 Task: In the  document implementation.pdf, change border color to  'Red' and border width to  '1' Select the first Column and fill it with the color  Light Orange
Action: Mouse moved to (315, 202)
Screenshot: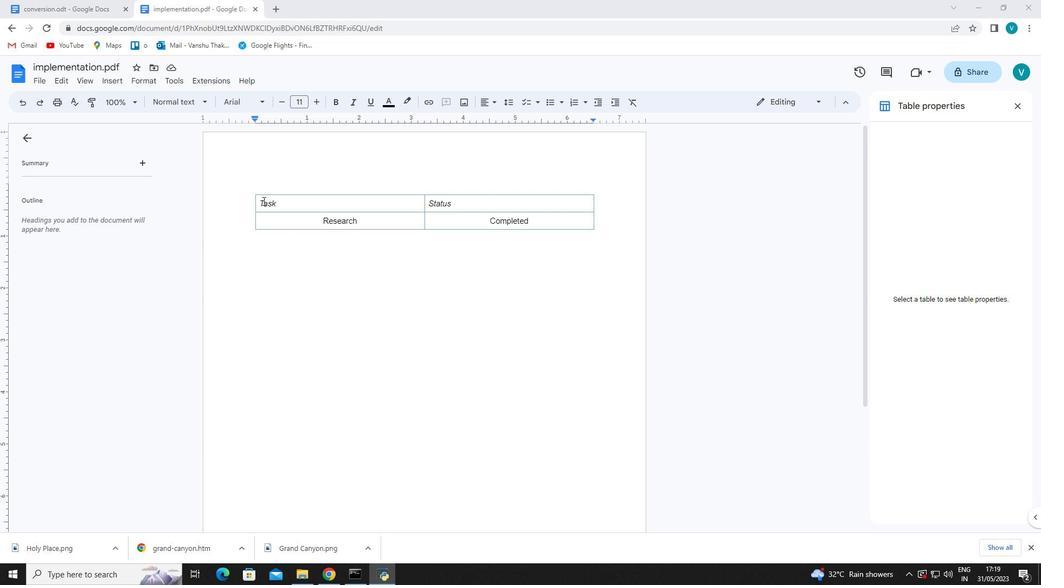 
Action: Mouse pressed left at (315, 202)
Screenshot: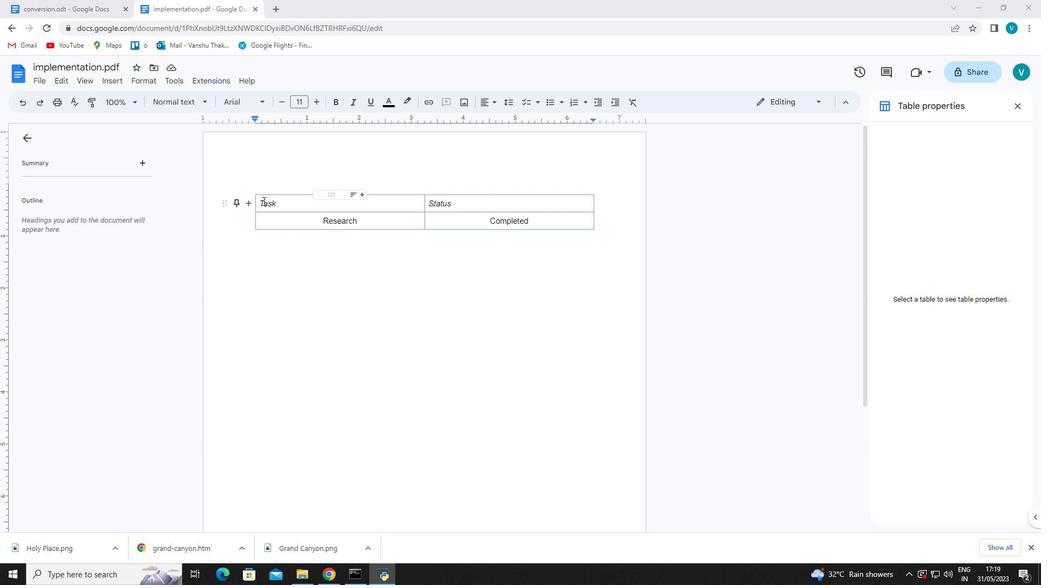 
Action: Mouse moved to (895, 263)
Screenshot: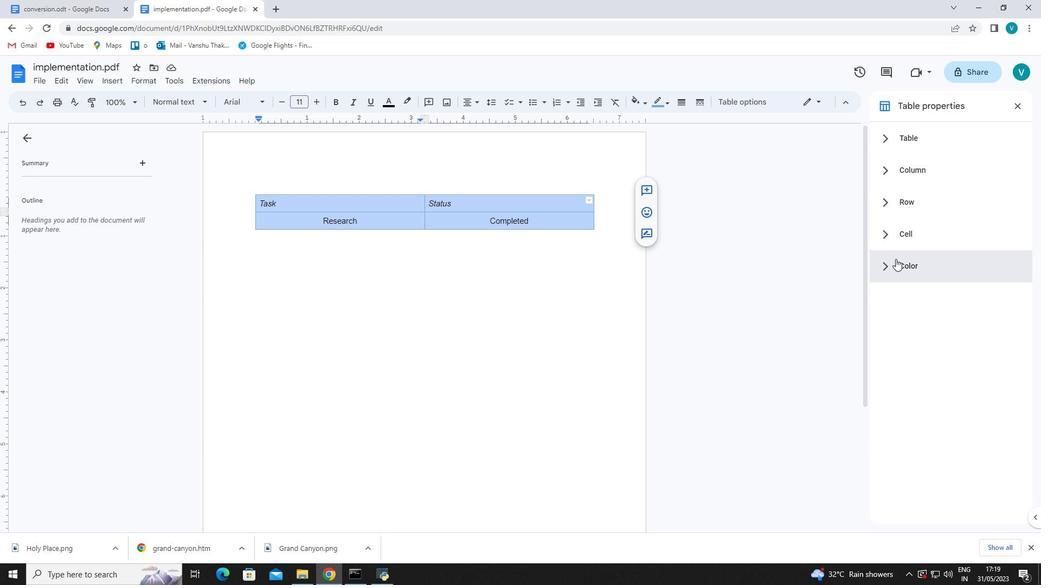 
Action: Mouse pressed left at (895, 263)
Screenshot: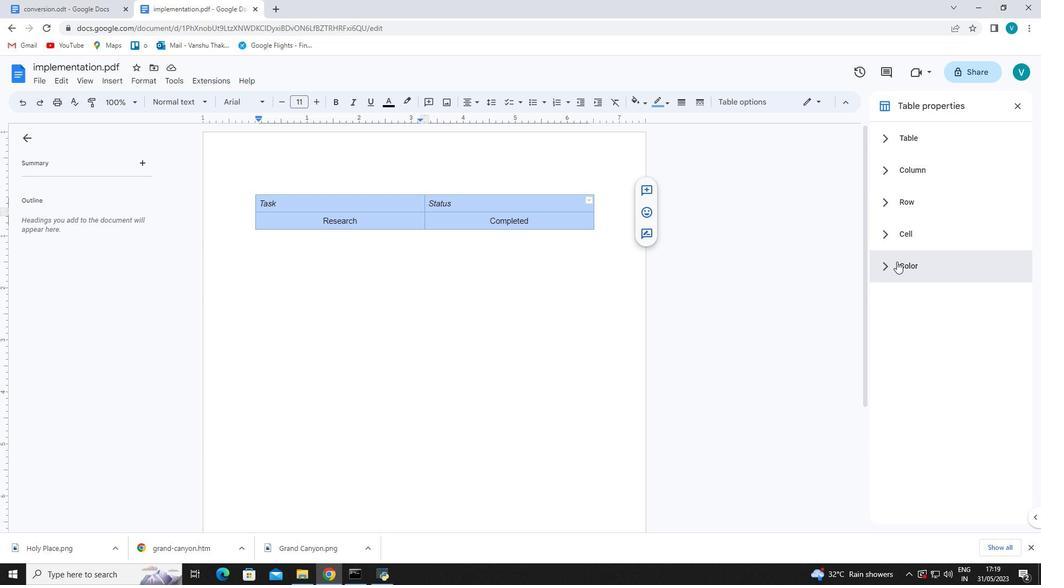 
Action: Mouse moved to (894, 316)
Screenshot: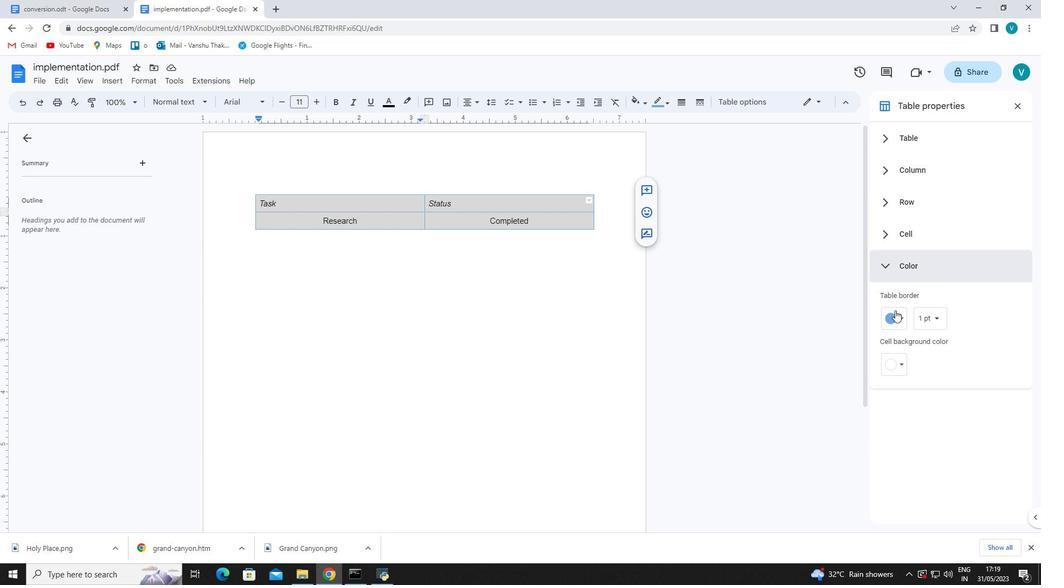 
Action: Mouse pressed left at (894, 316)
Screenshot: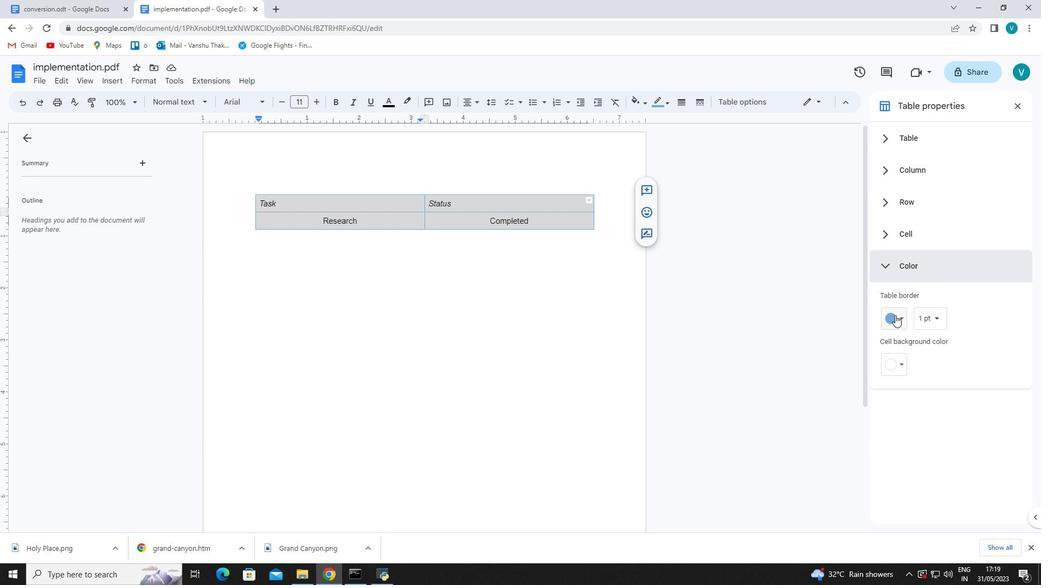 
Action: Mouse moved to (902, 352)
Screenshot: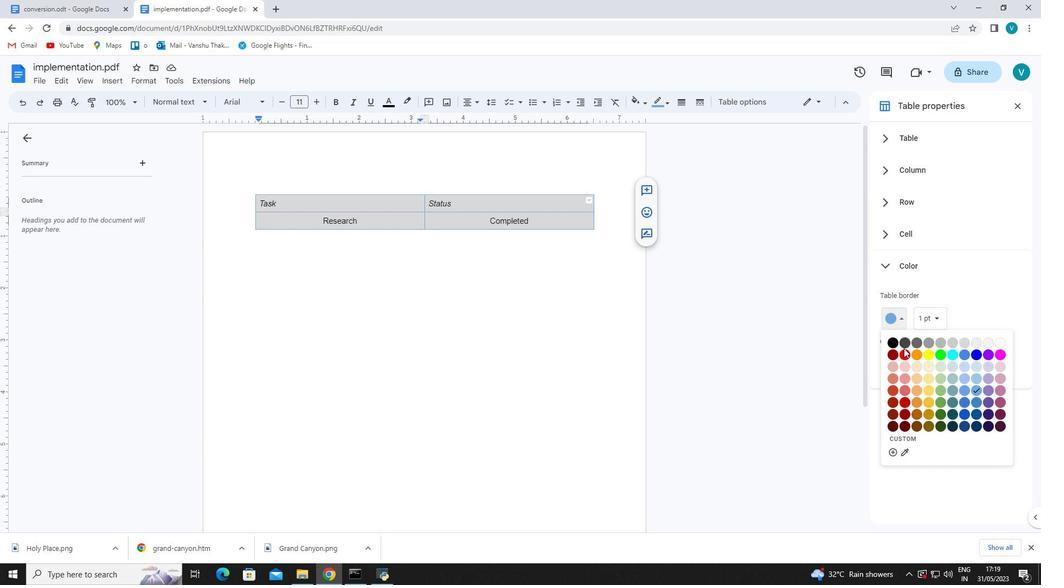 
Action: Mouse pressed left at (902, 352)
Screenshot: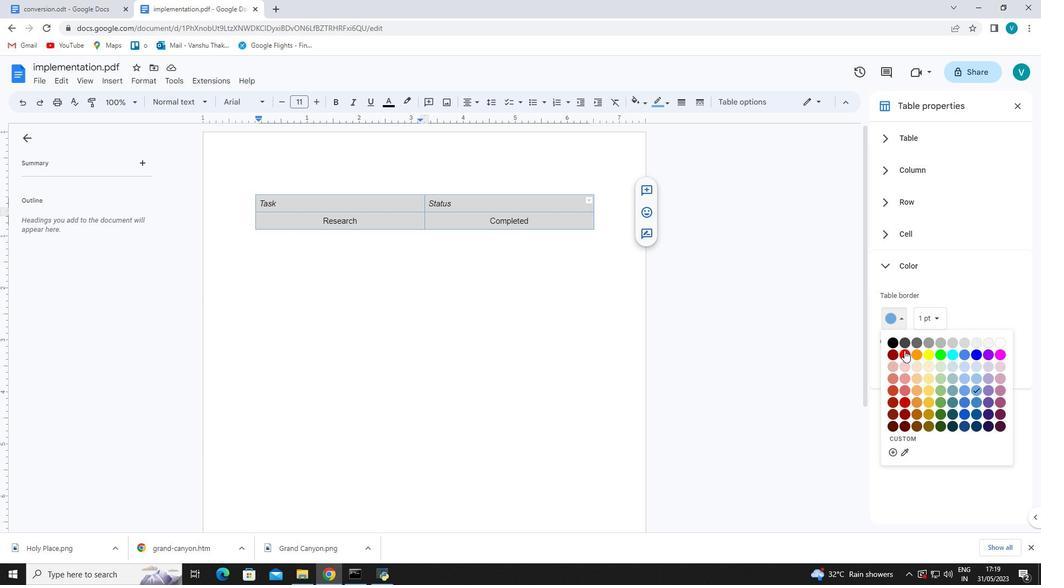 
Action: Mouse moved to (948, 140)
Screenshot: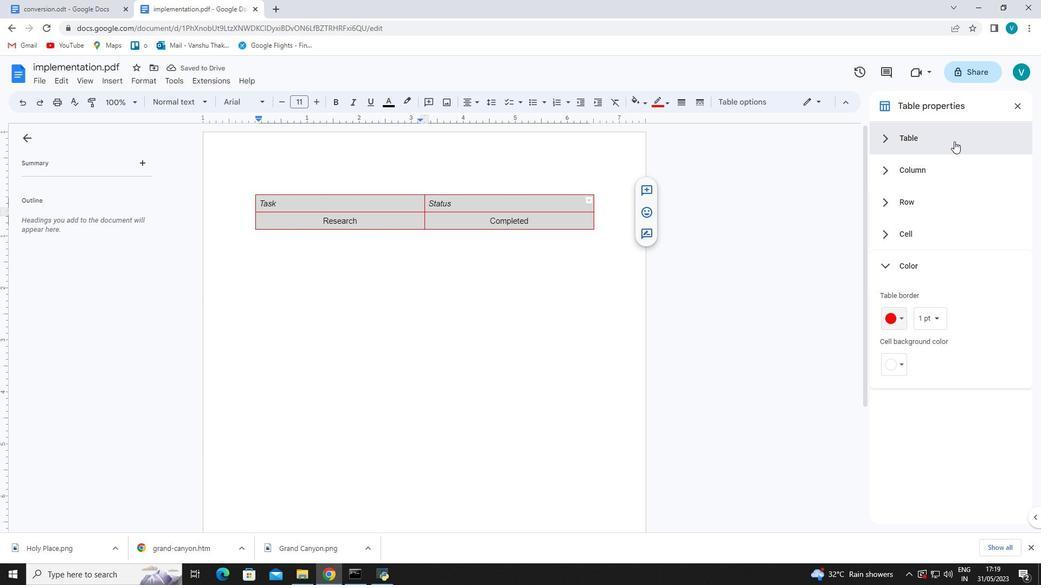 
Action: Mouse pressed left at (948, 140)
Screenshot: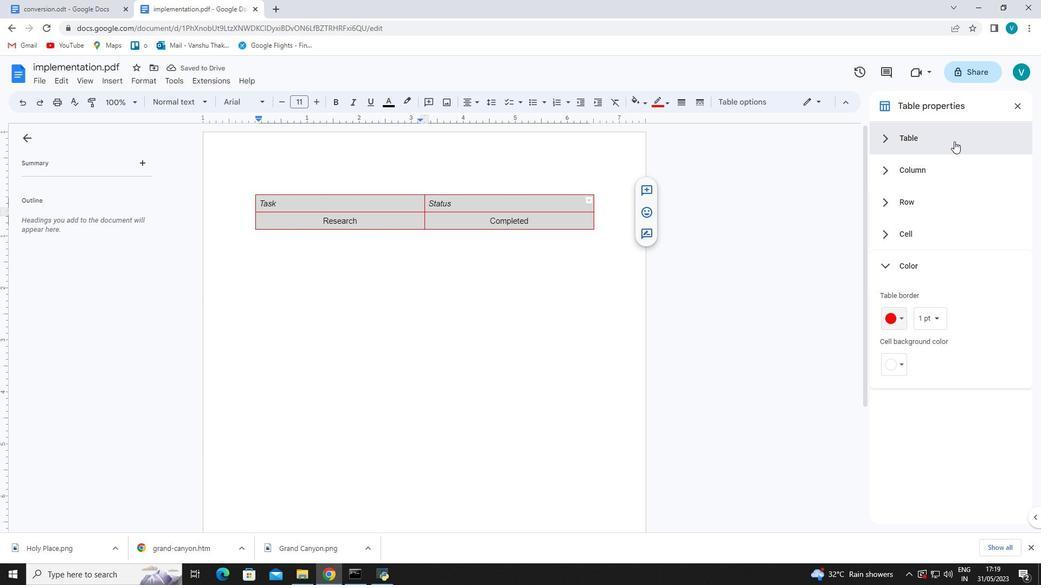 
Action: Mouse moved to (936, 142)
Screenshot: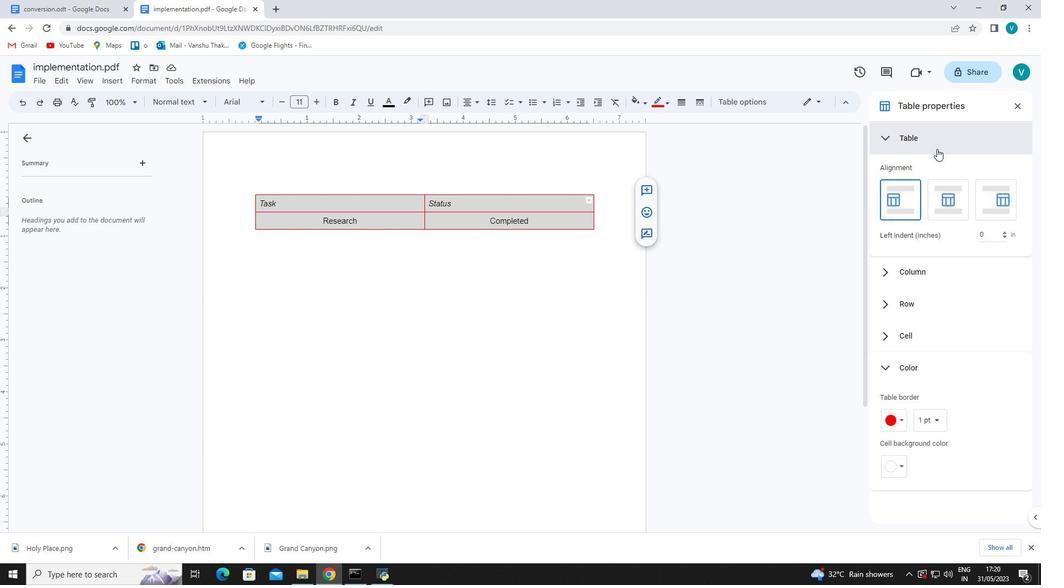 
Action: Mouse pressed left at (936, 142)
Screenshot: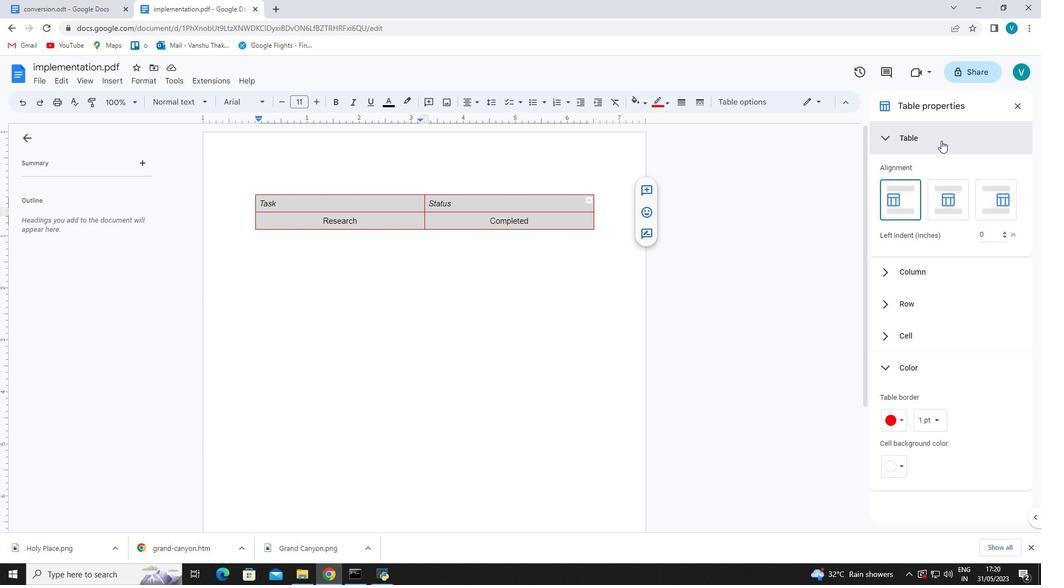 
Action: Mouse moved to (932, 173)
Screenshot: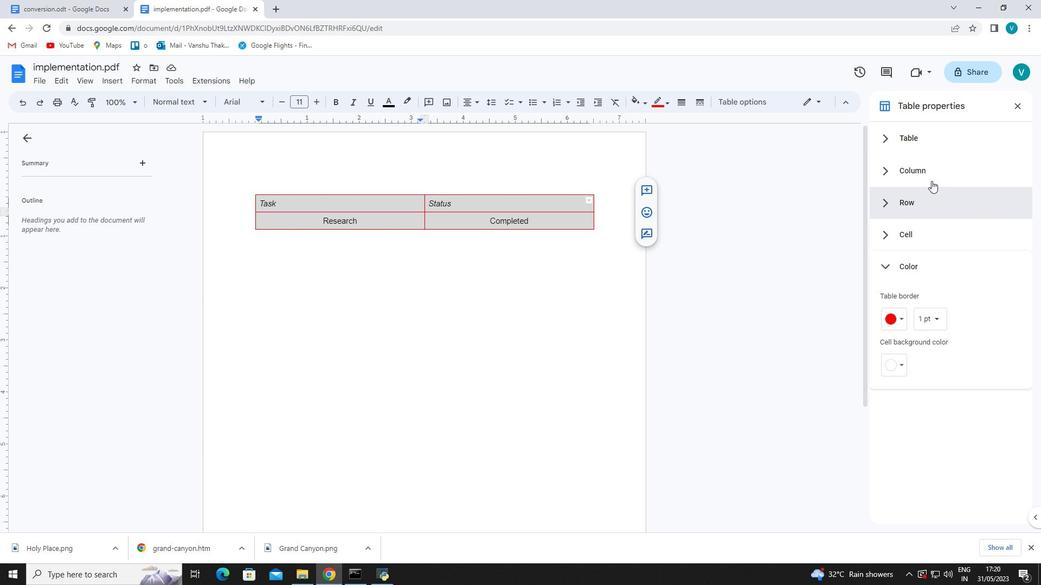 
Action: Mouse pressed left at (932, 173)
Screenshot: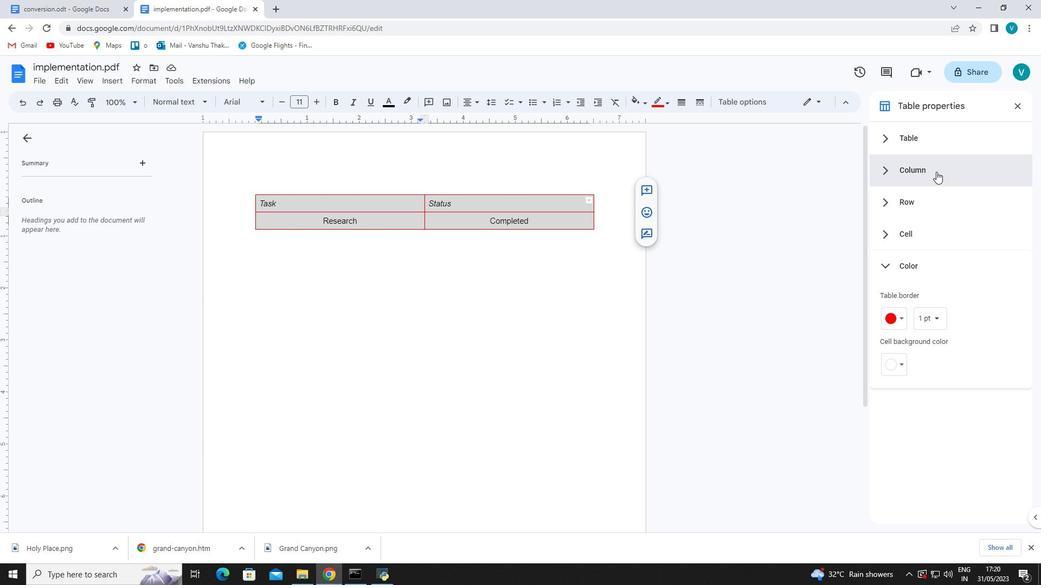 
Action: Mouse pressed left at (932, 173)
Screenshot: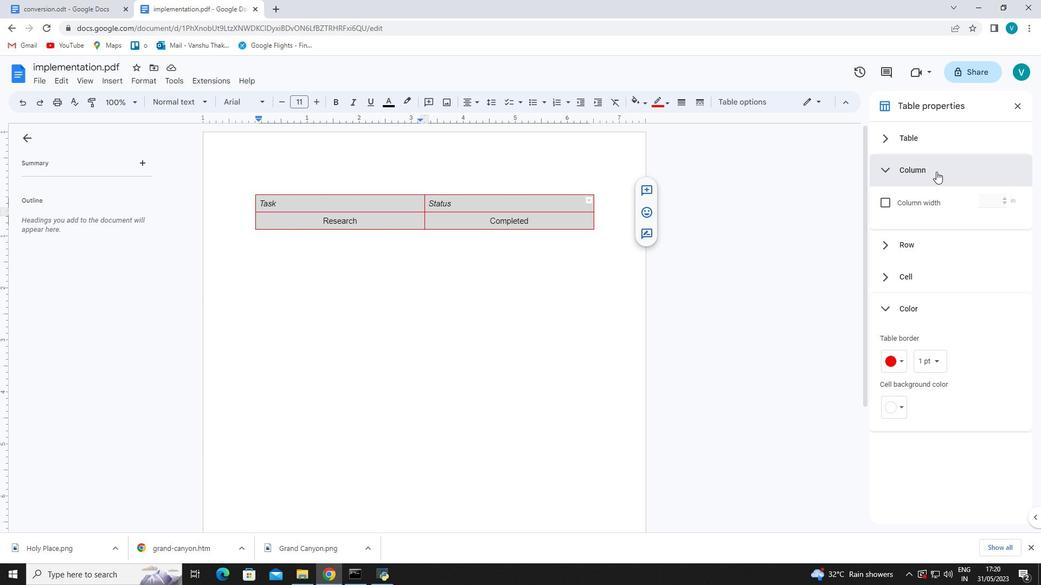 
Action: Mouse pressed left at (932, 173)
Screenshot: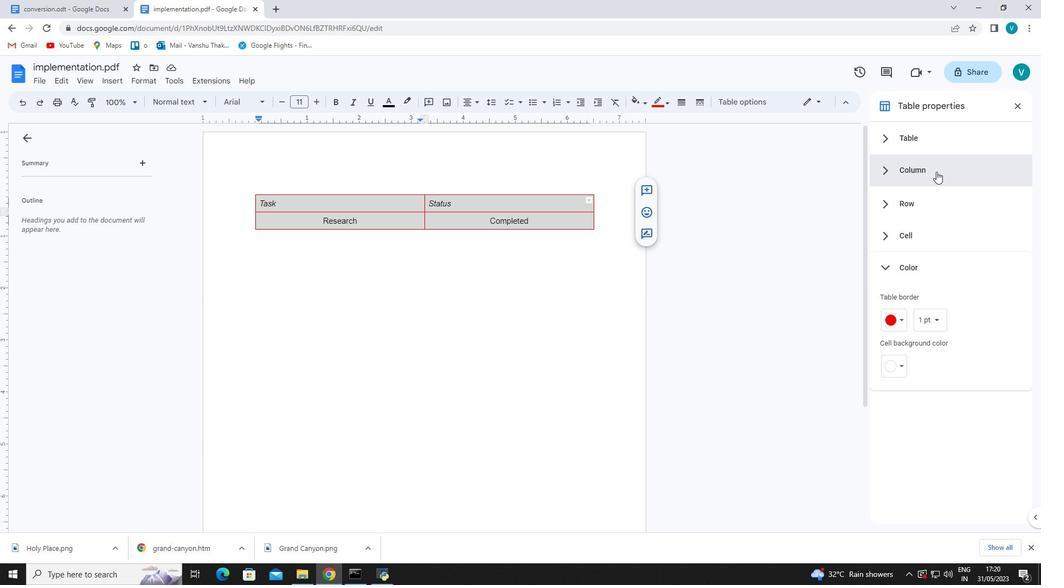 
Action: Mouse pressed left at (932, 173)
Screenshot: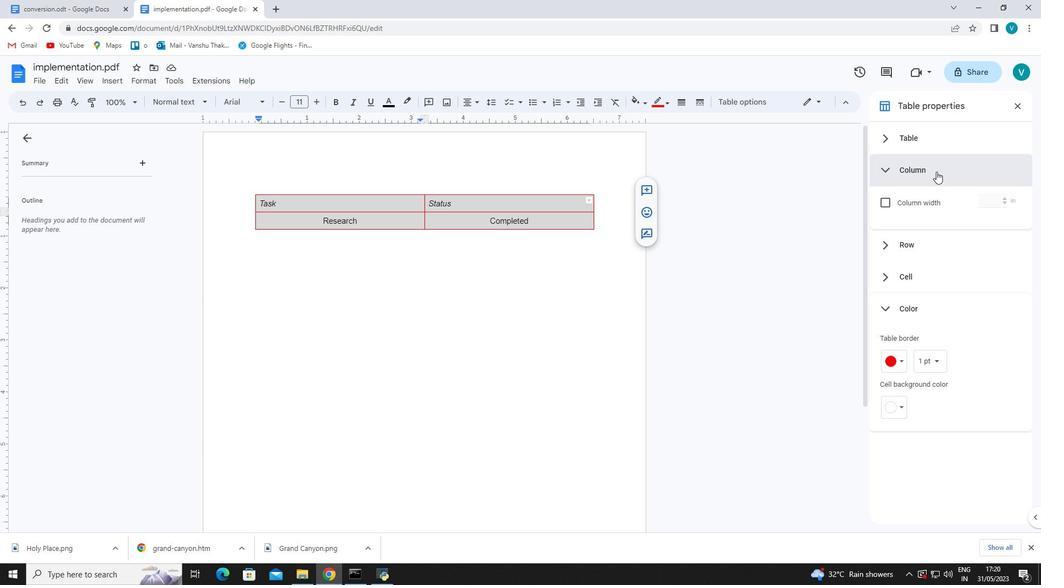 
Action: Mouse moved to (703, 104)
Screenshot: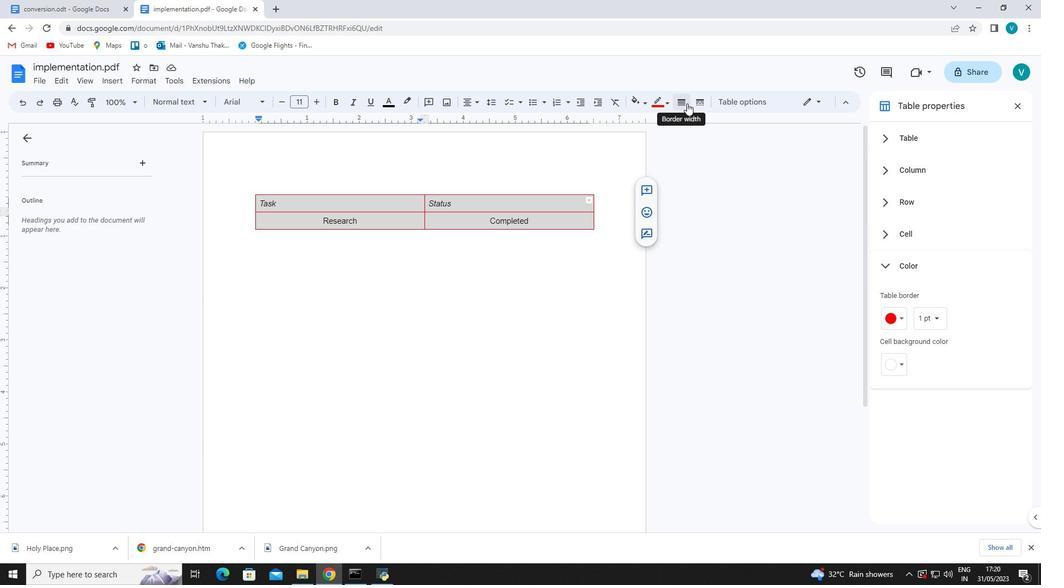
Action: Mouse pressed left at (703, 104)
Screenshot: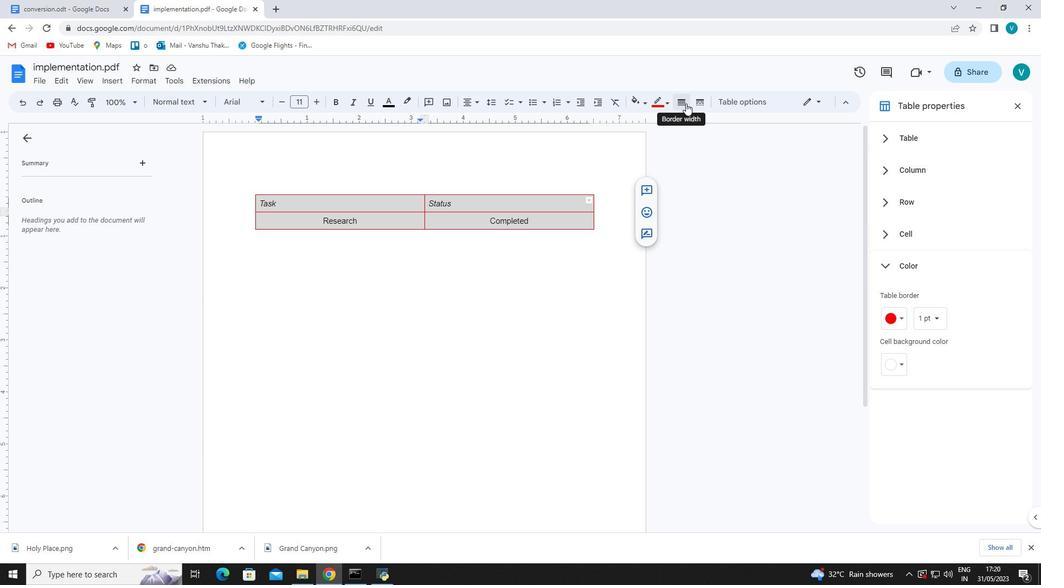 
Action: Mouse moved to (717, 171)
Screenshot: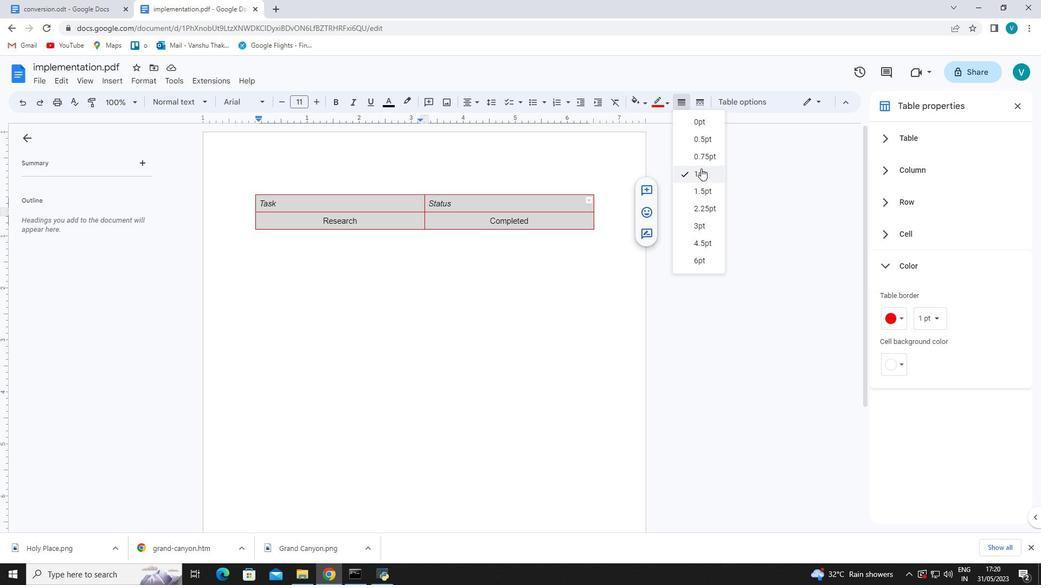 
Action: Mouse pressed left at (717, 171)
Screenshot: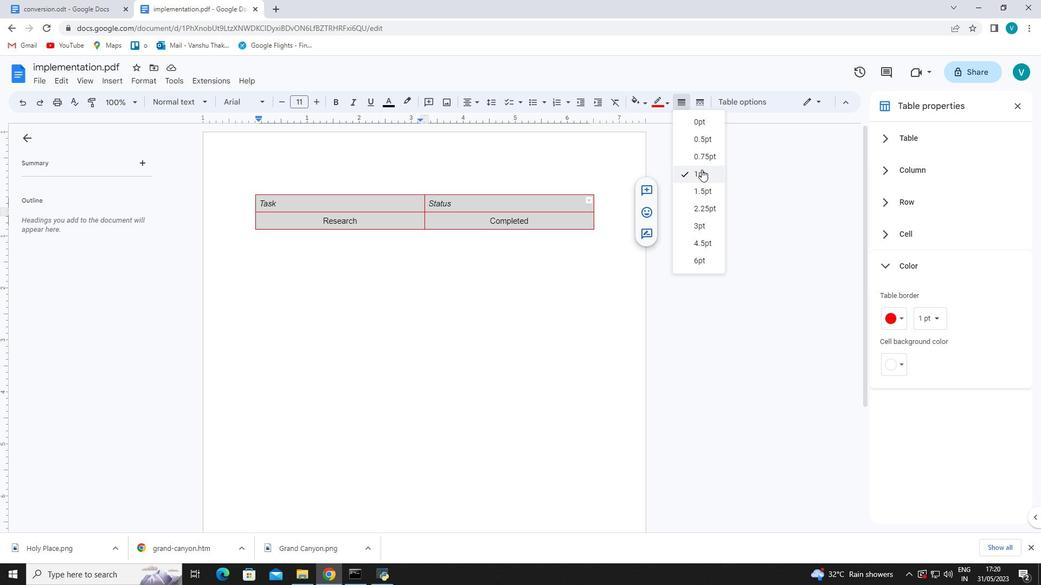 
Action: Mouse moved to (327, 321)
Screenshot: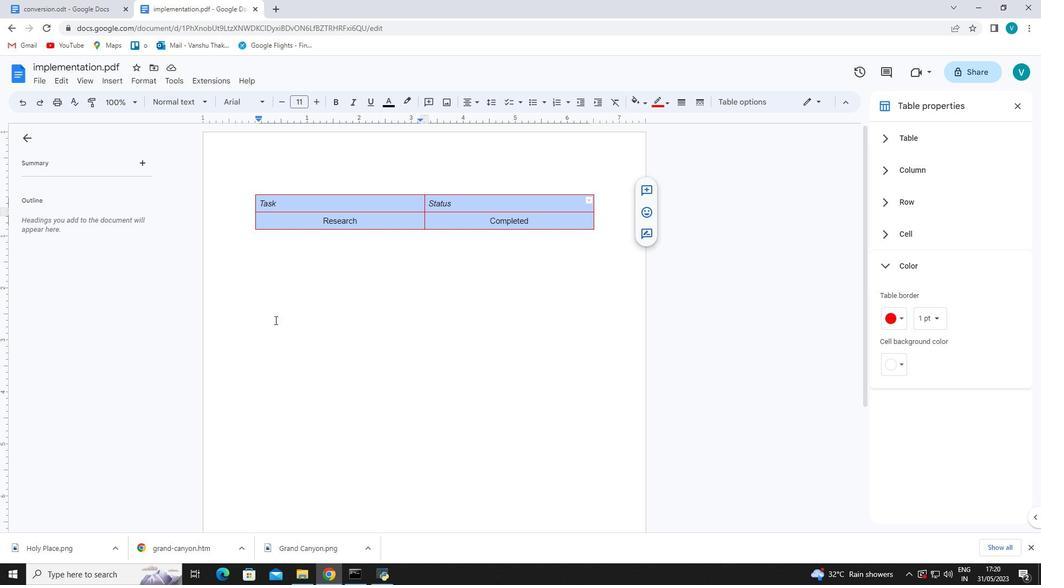 
Action: Mouse pressed left at (327, 321)
Screenshot: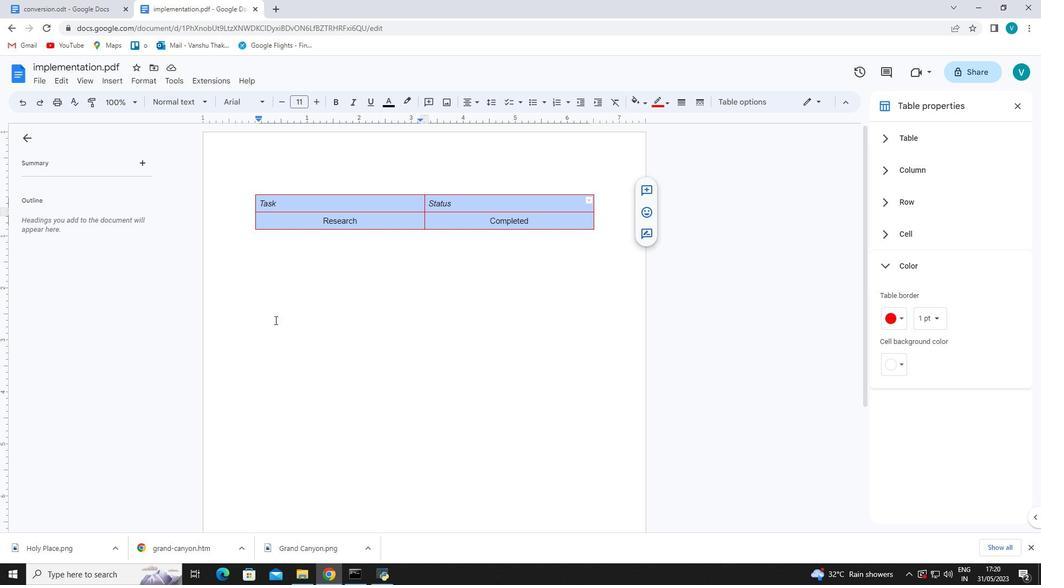
Action: Mouse moved to (311, 201)
Screenshot: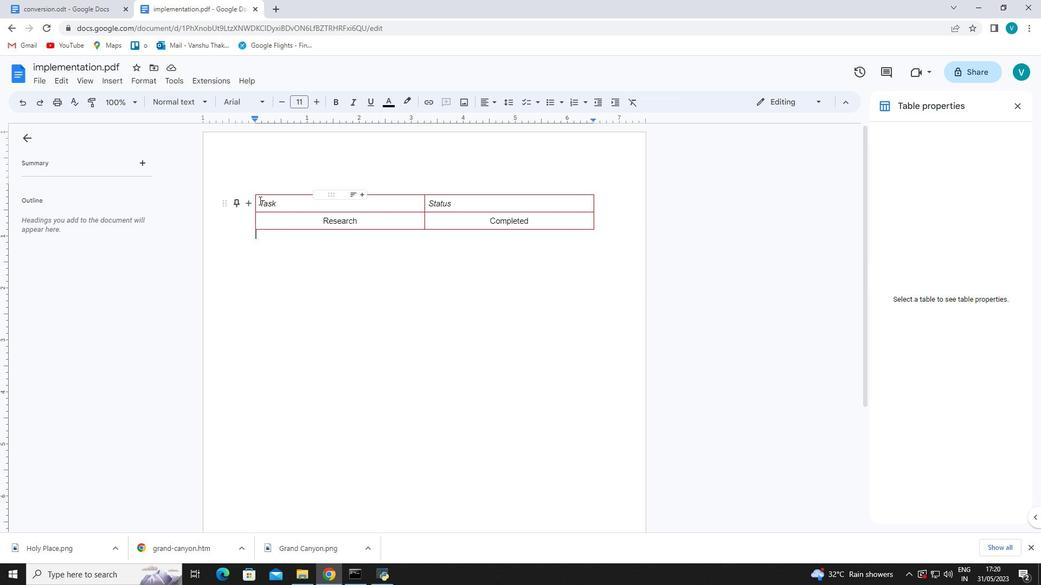 
Action: Mouse pressed left at (311, 201)
Screenshot: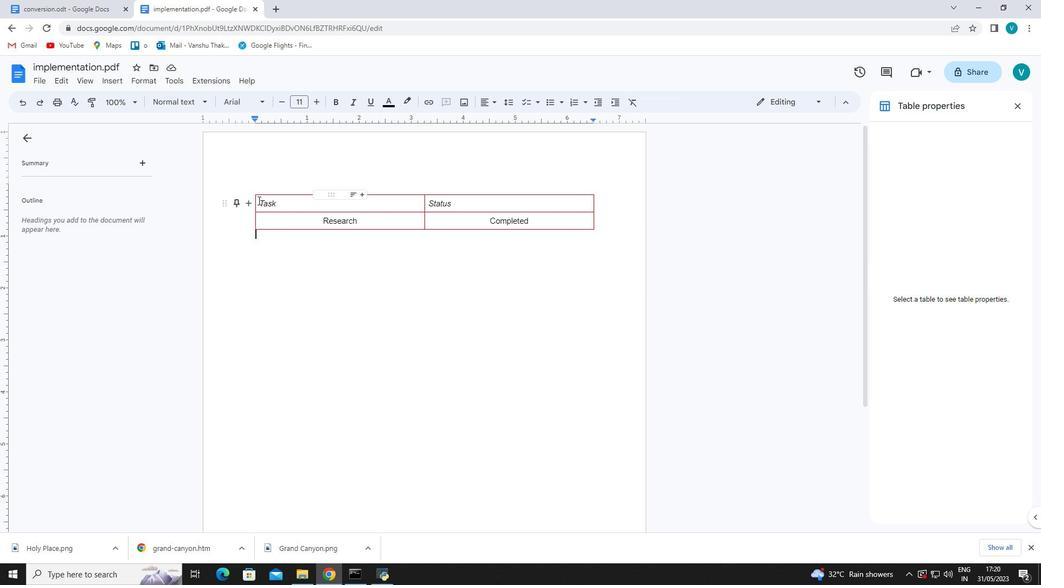 
Action: Mouse moved to (901, 362)
Screenshot: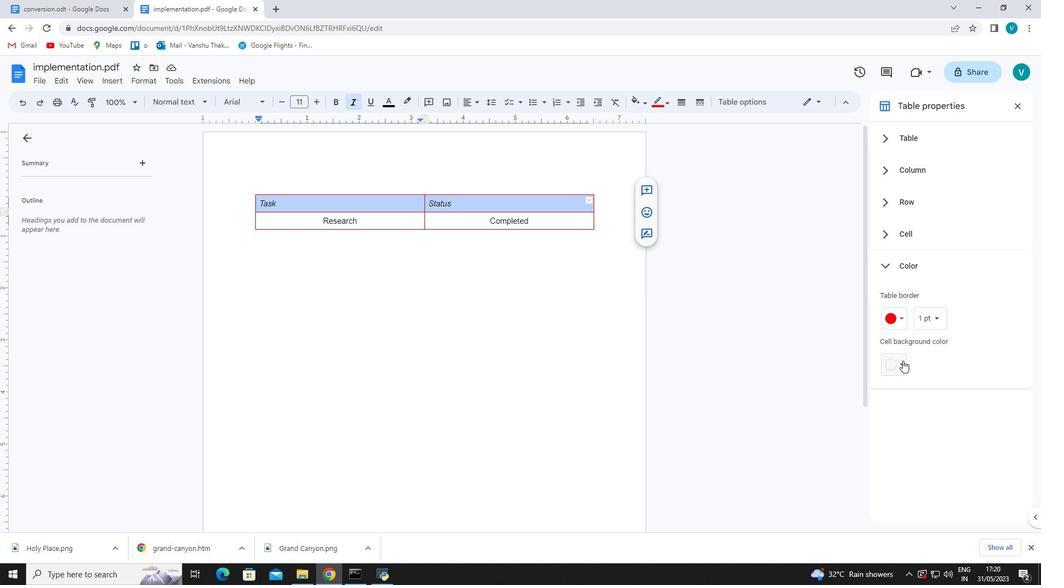 
Action: Mouse pressed left at (901, 362)
Screenshot: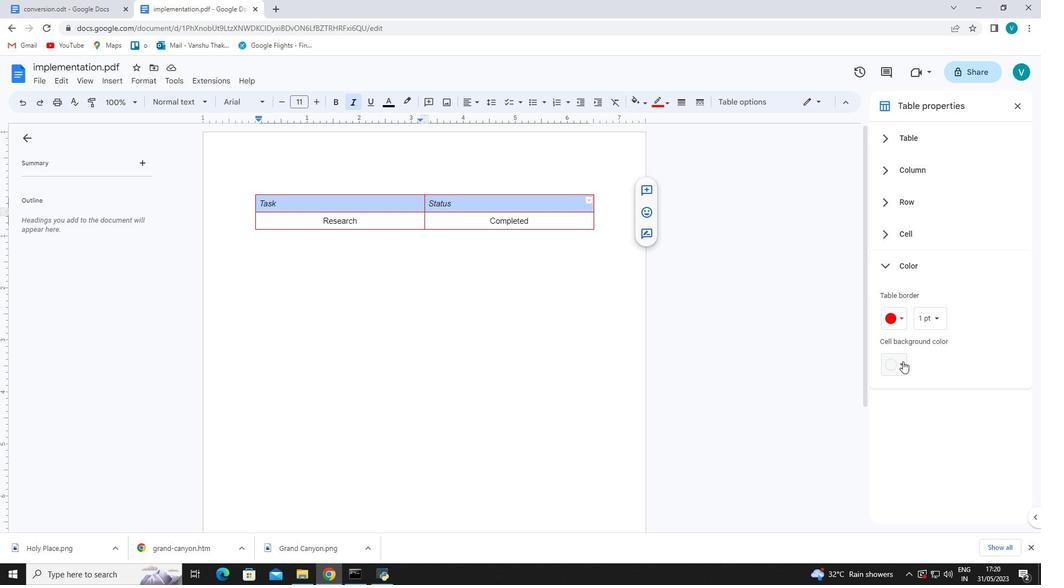 
Action: Mouse moved to (915, 428)
Screenshot: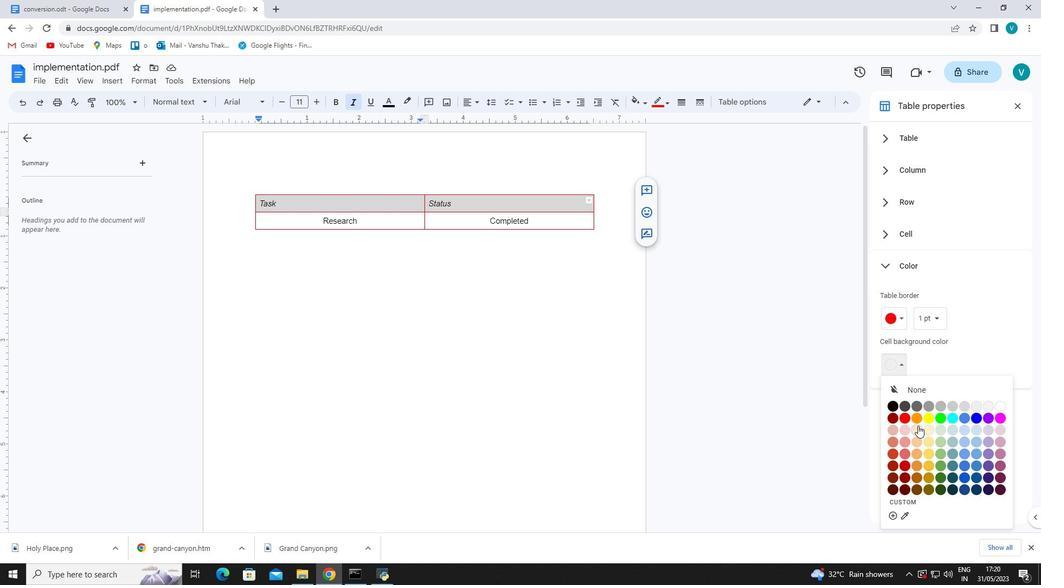 
Action: Mouse pressed left at (915, 428)
Screenshot: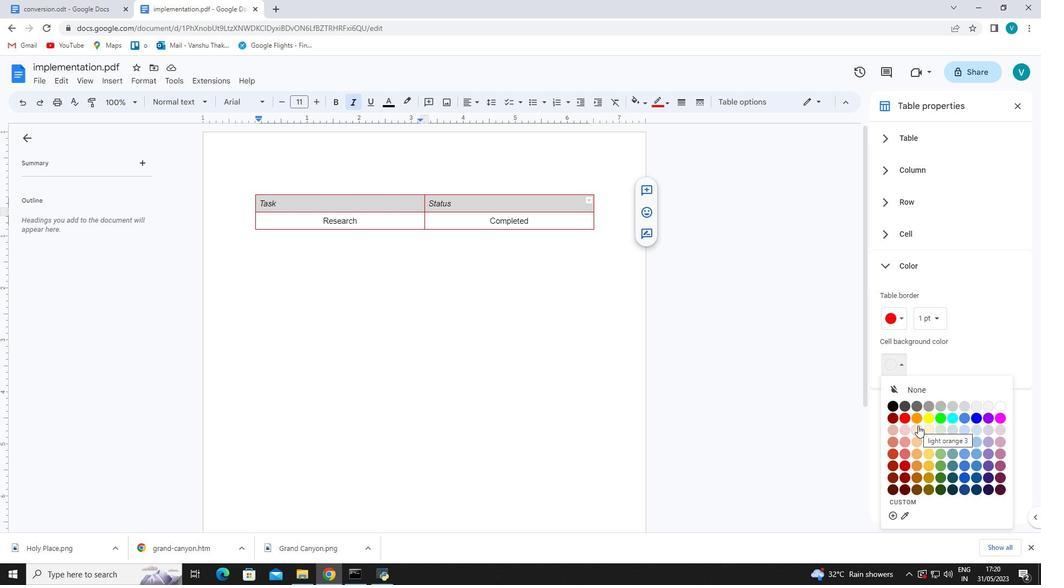 
Action: Mouse moved to (815, 343)
Screenshot: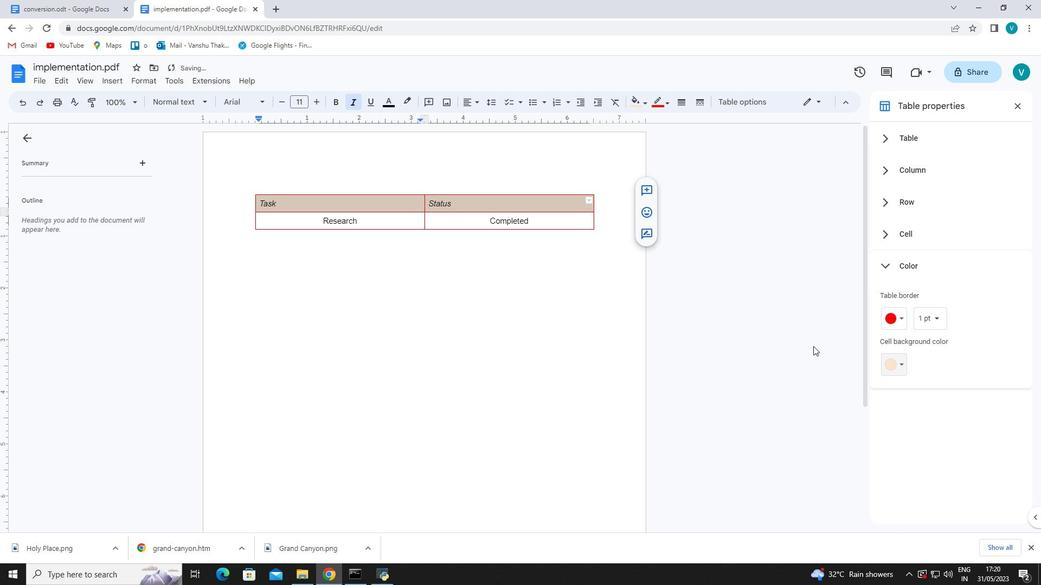 
Action: Mouse pressed left at (815, 343)
Screenshot: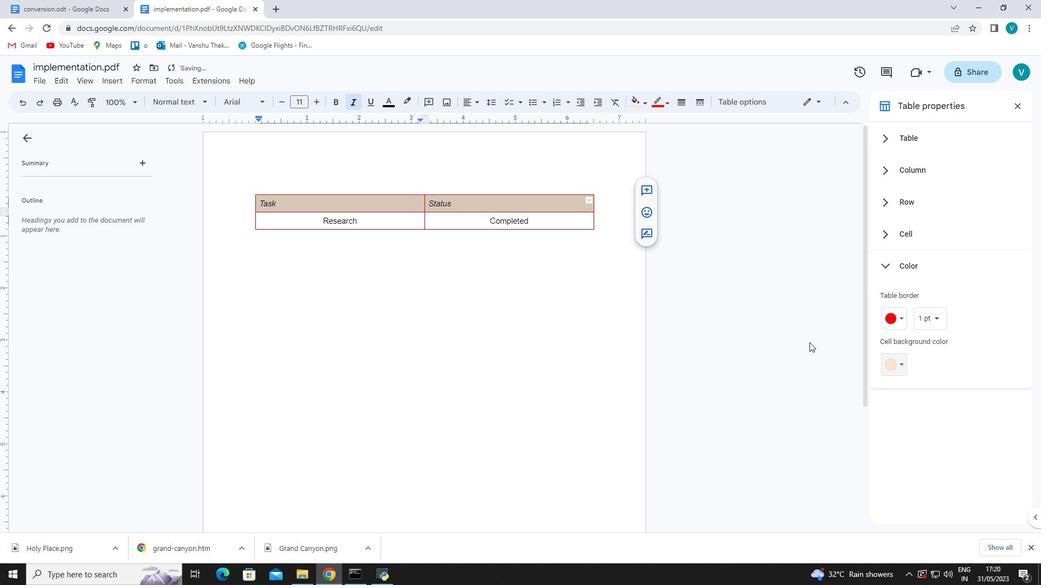 
Action: Mouse moved to (530, 263)
Screenshot: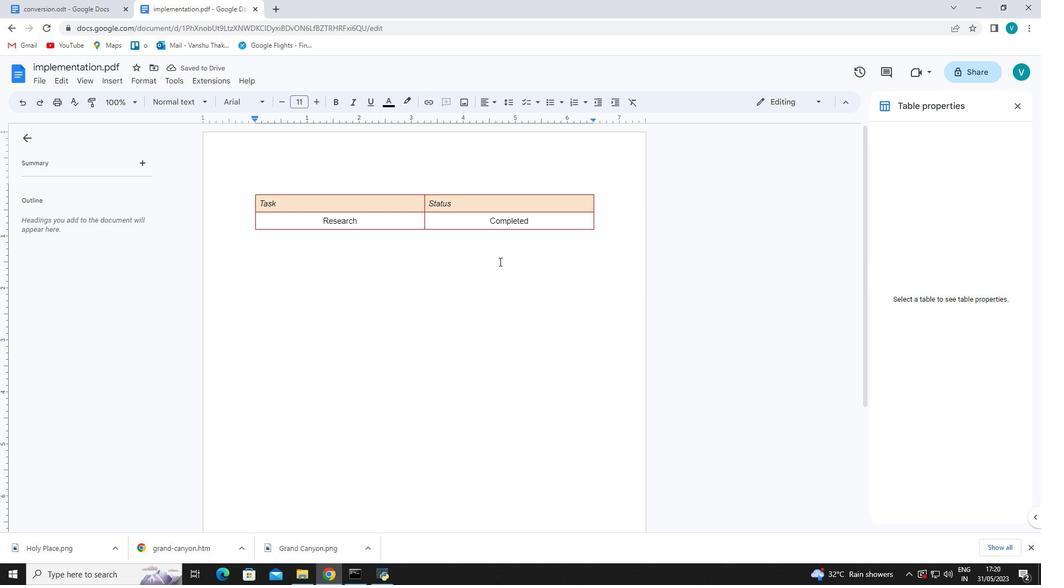 
